 Task: Create a task  Fix issue causing slow database queries on high traffic pages , assign it to team member softage.10@softage.net in the project TradeWorks and update the status of the task to  On Track  , set the priority of the task to High.
Action: Mouse moved to (72, 420)
Screenshot: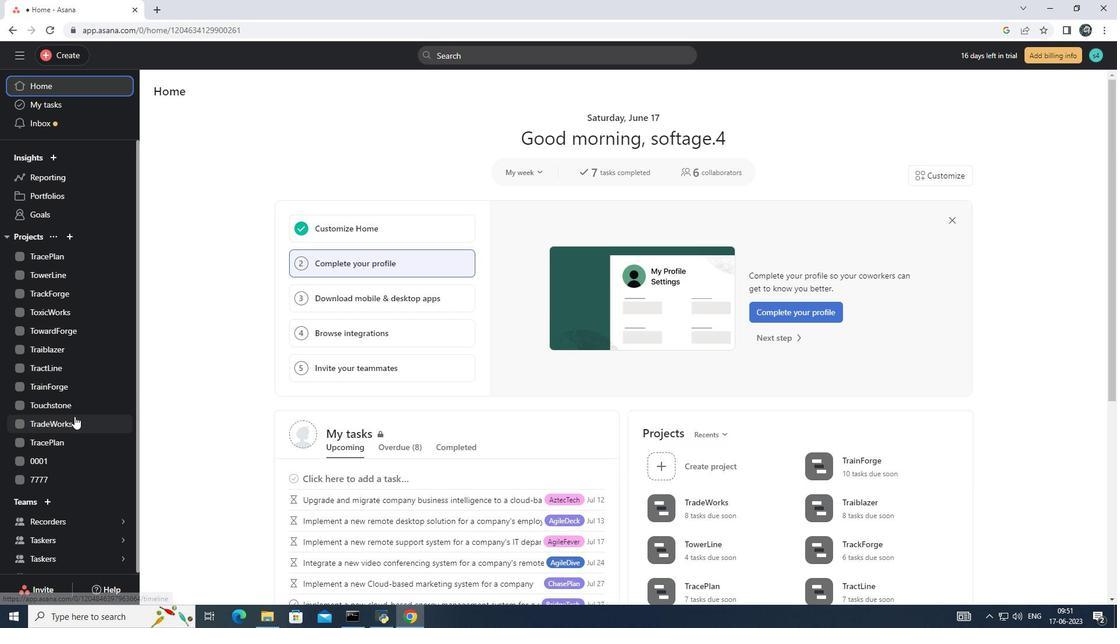 
Action: Mouse pressed left at (72, 420)
Screenshot: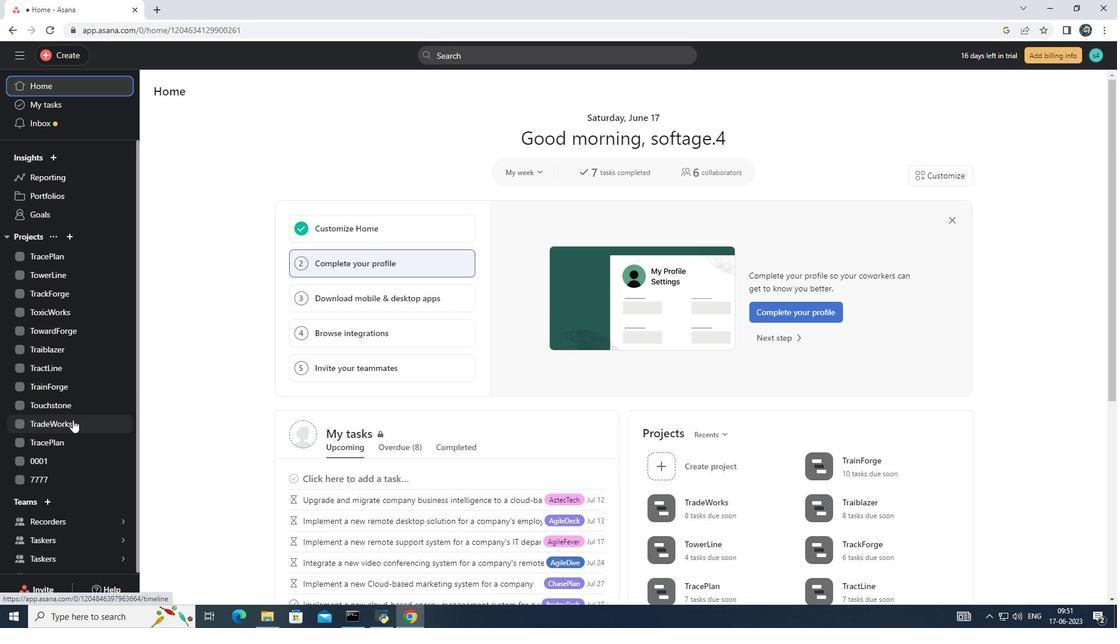 
Action: Mouse moved to (169, 140)
Screenshot: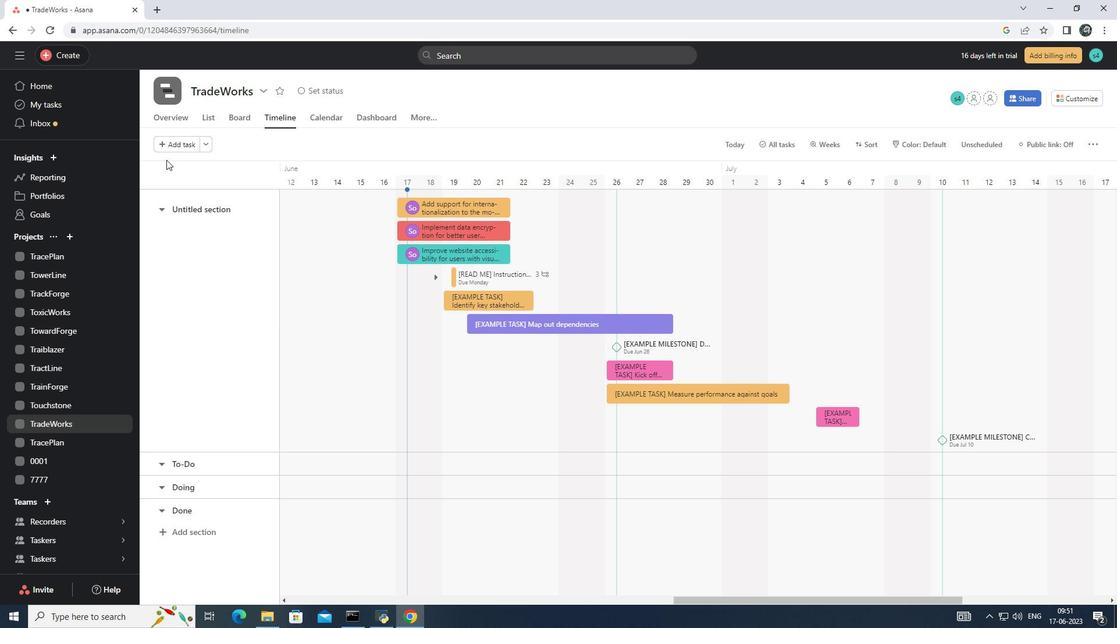 
Action: Mouse pressed left at (169, 140)
Screenshot: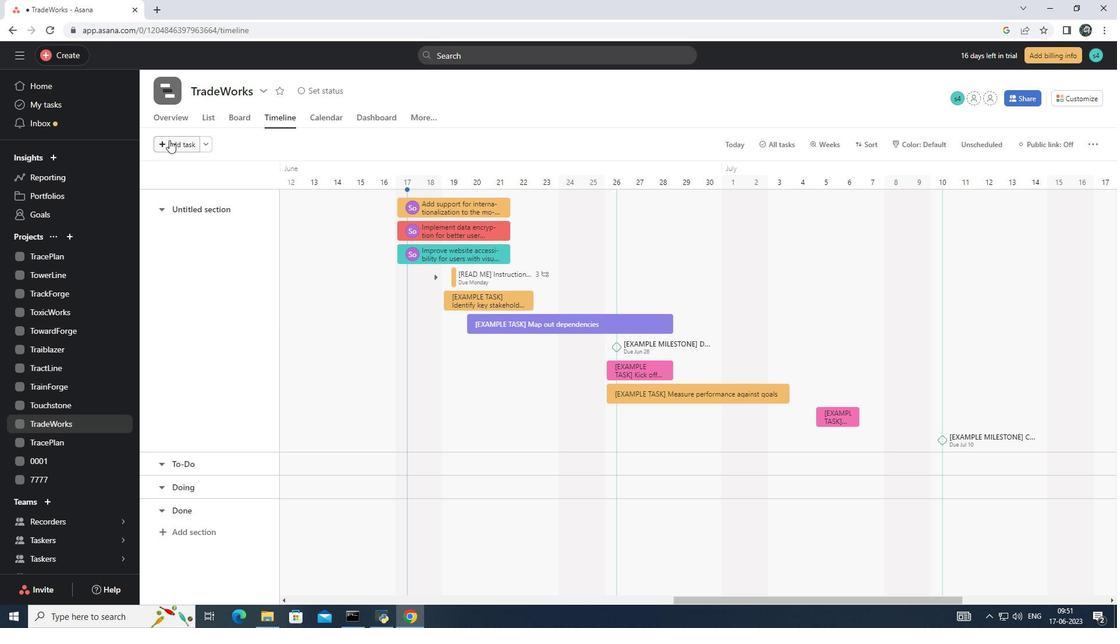 
Action: Mouse moved to (415, 207)
Screenshot: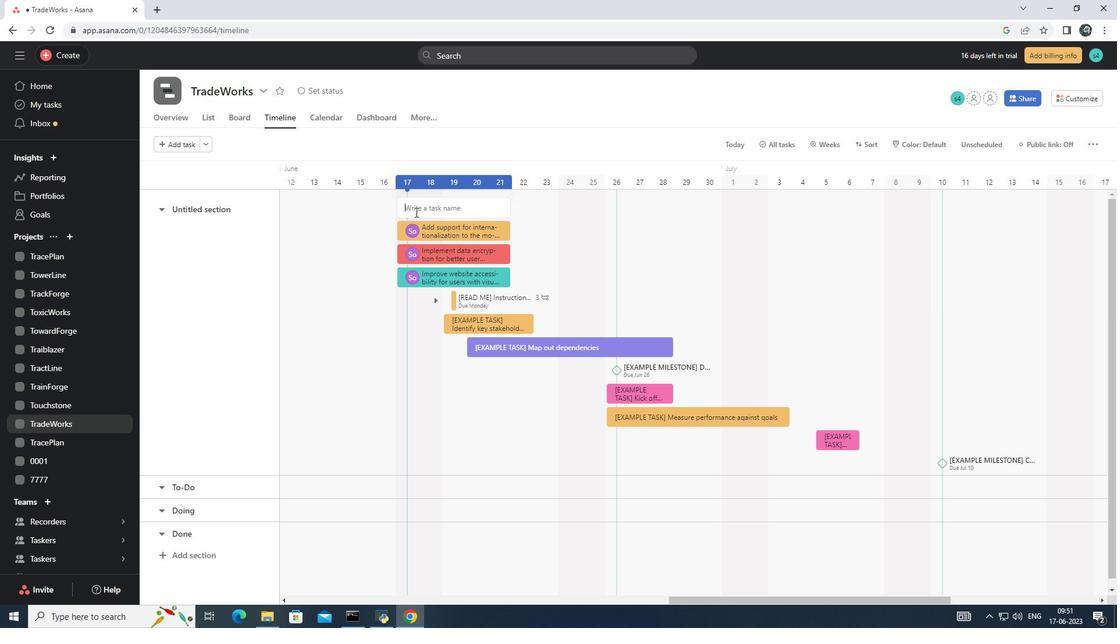 
Action: Mouse pressed left at (415, 207)
Screenshot: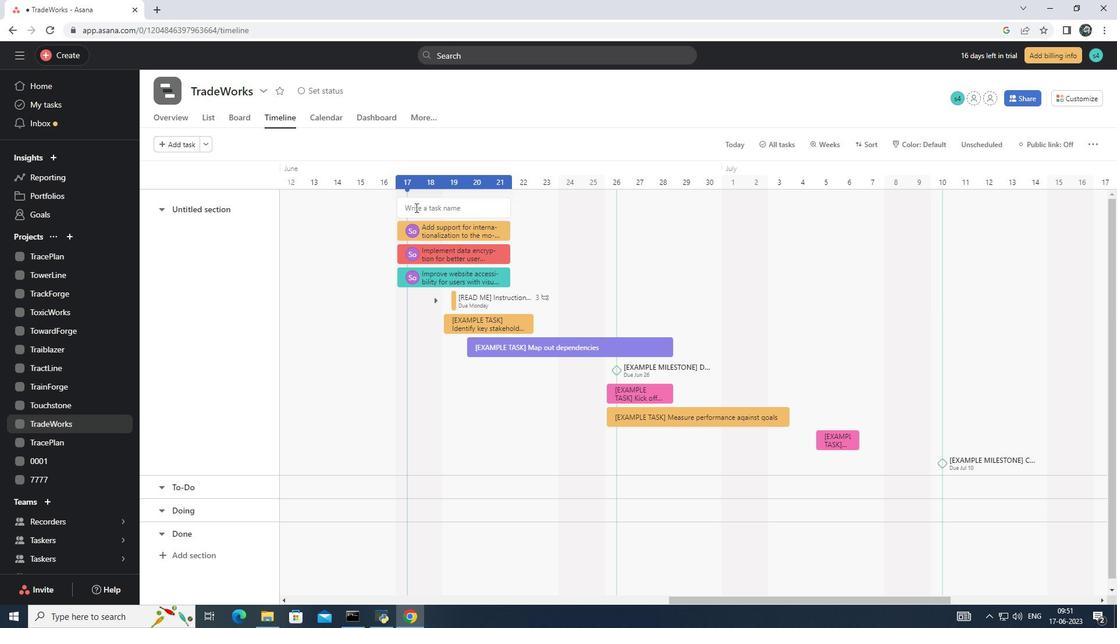 
Action: Key pressed <Key.shift><Key.shift><Key.shift><Key.shift>Fix<Key.space>issue<Key.space>causing<Key.space>slow<Key.space>data<Key.space><Key.backspace>base<Key.space>queries<Key.space>on<Key.space>high<Key.space>traffic<Key.space>pages<Key.enter>
Screenshot: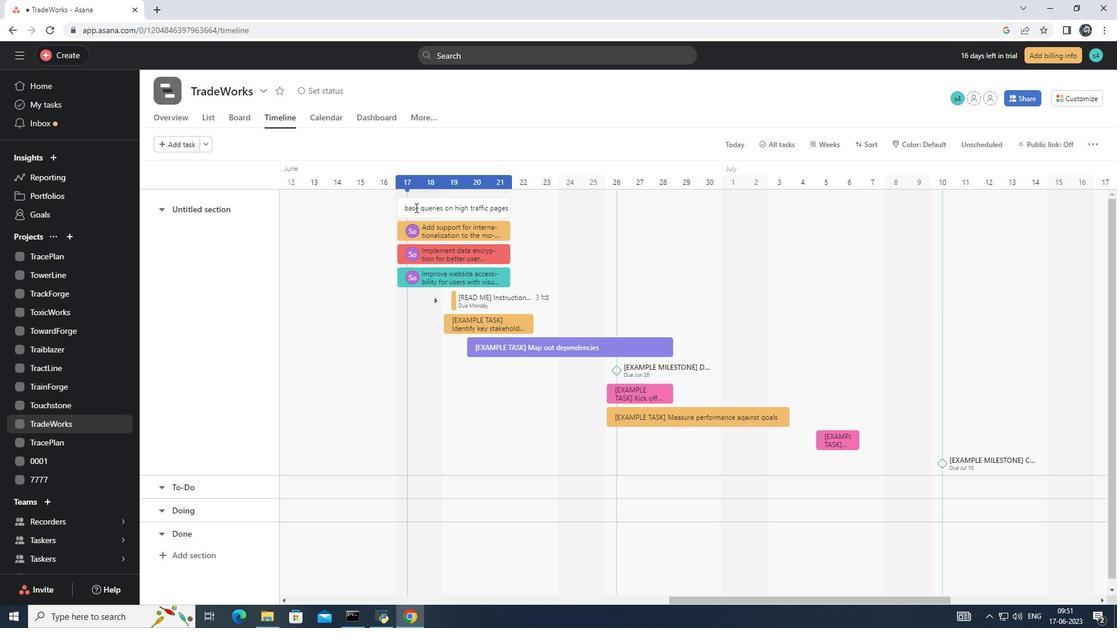 
Action: Mouse moved to (434, 210)
Screenshot: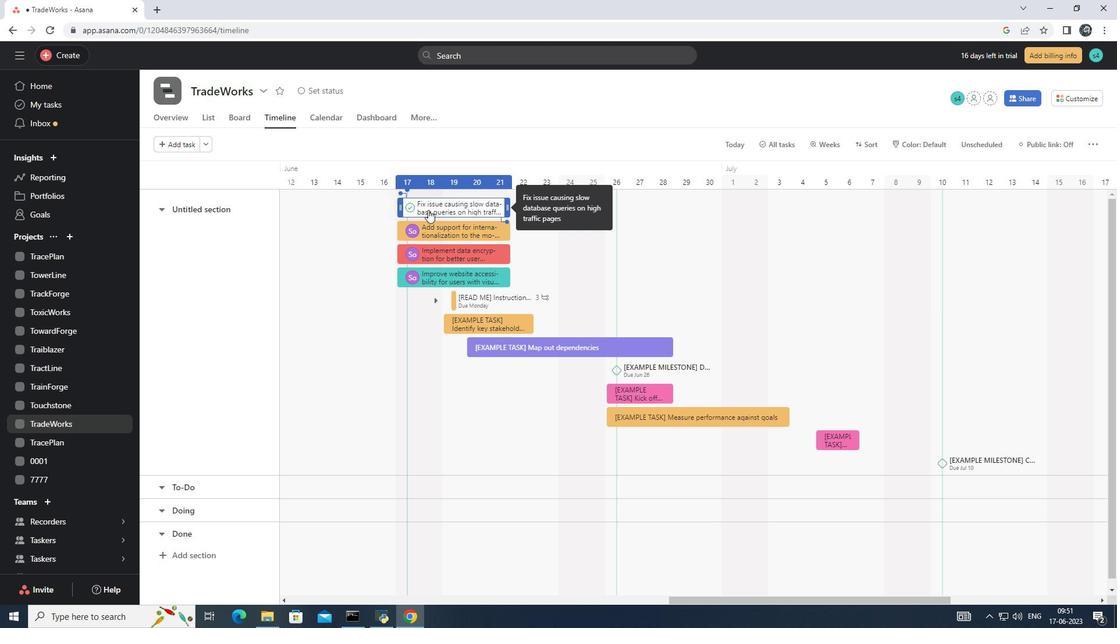 
Action: Mouse pressed left at (434, 210)
Screenshot: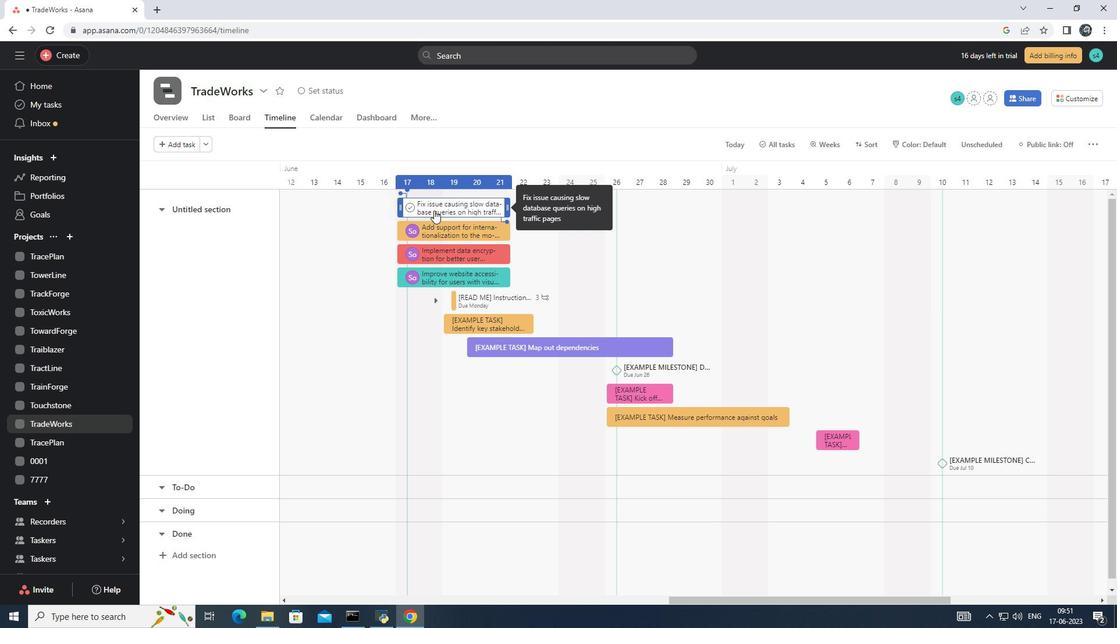 
Action: Mouse moved to (860, 228)
Screenshot: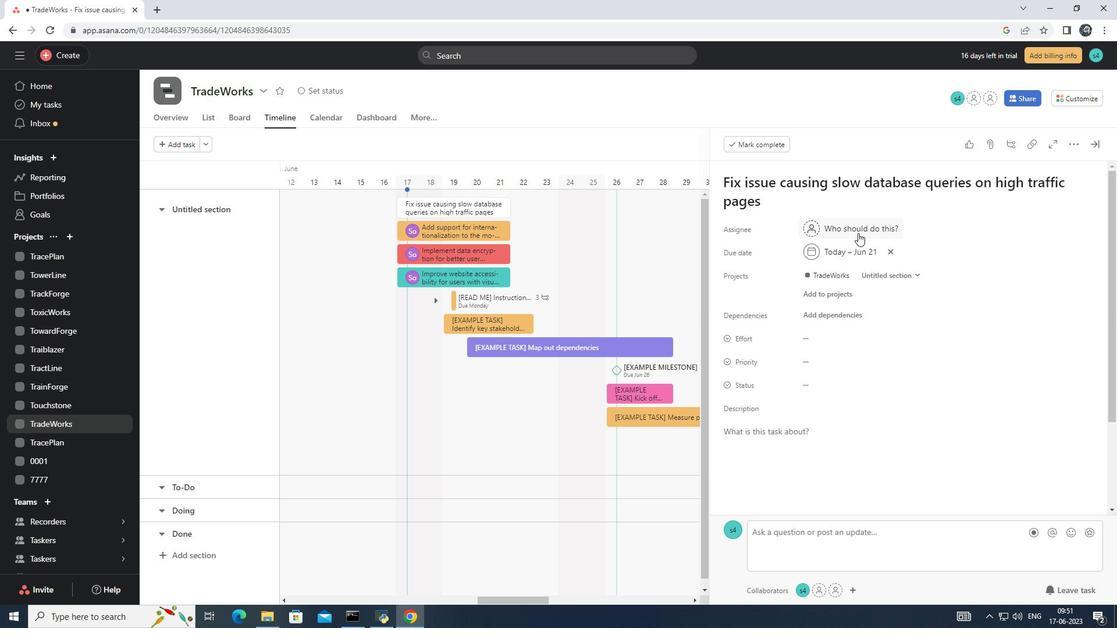 
Action: Mouse pressed left at (860, 228)
Screenshot: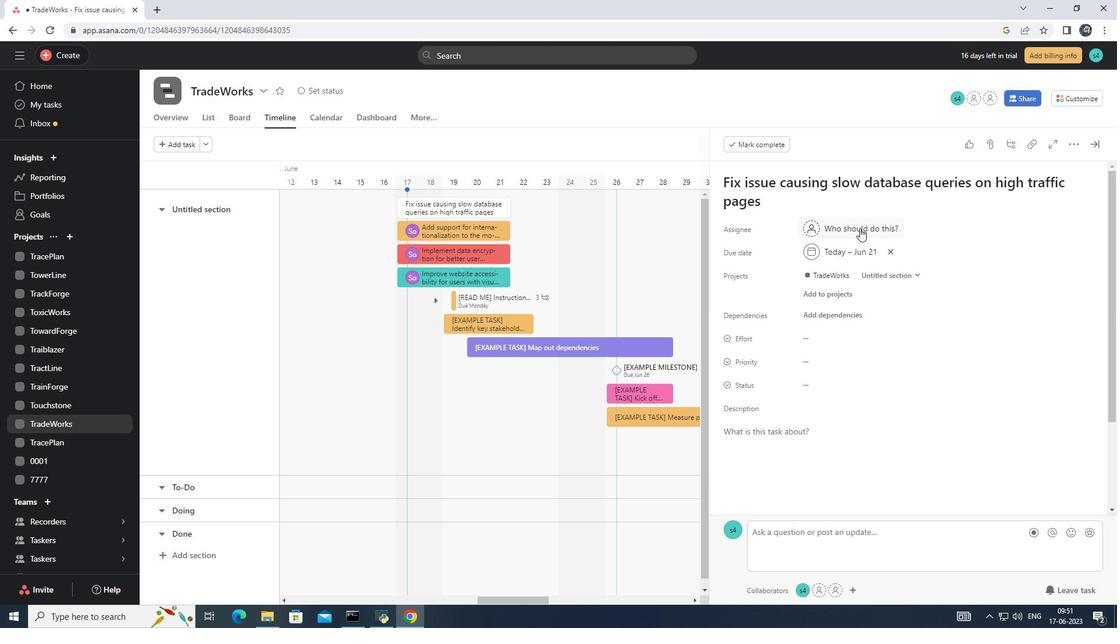
Action: Key pressed softage.10<Key.shift>@softage.net<Key.enter>
Screenshot: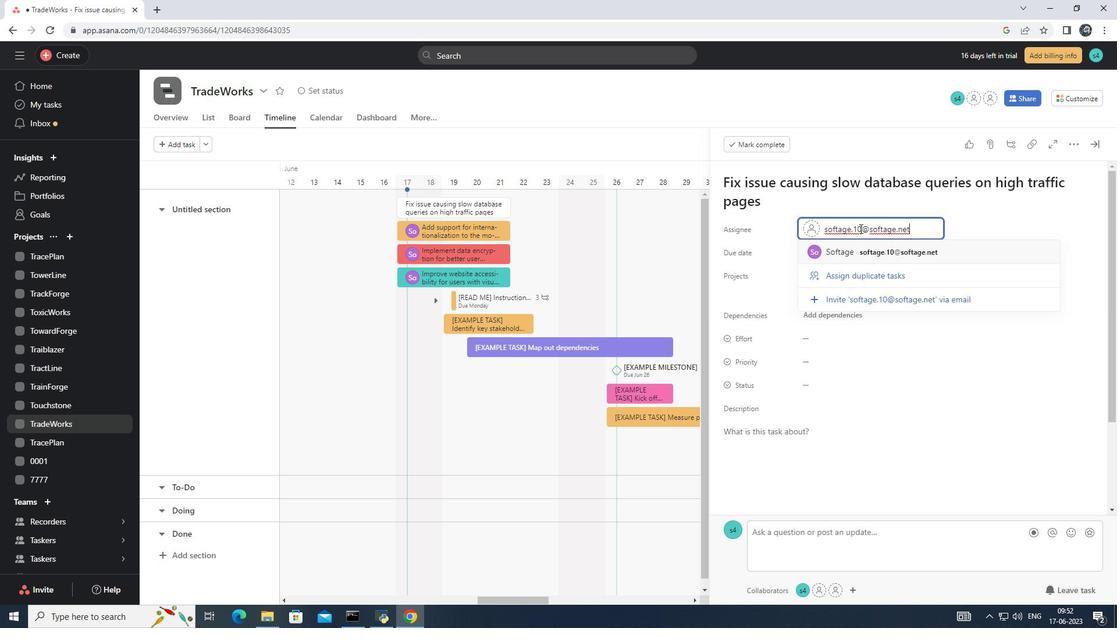 
Action: Mouse moved to (829, 386)
Screenshot: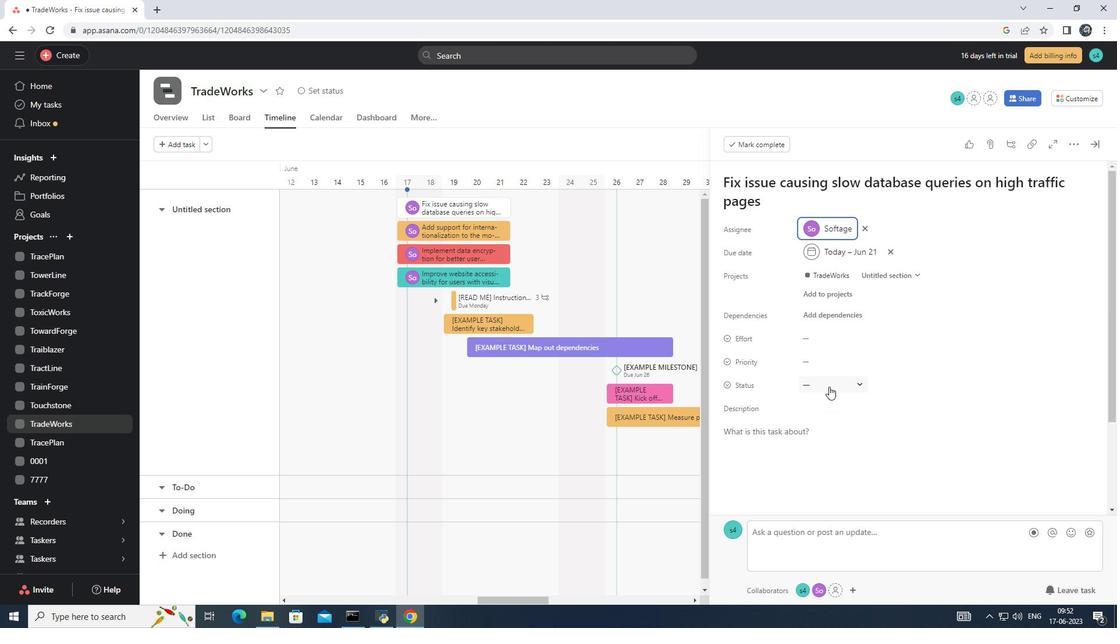
Action: Mouse pressed left at (829, 386)
Screenshot: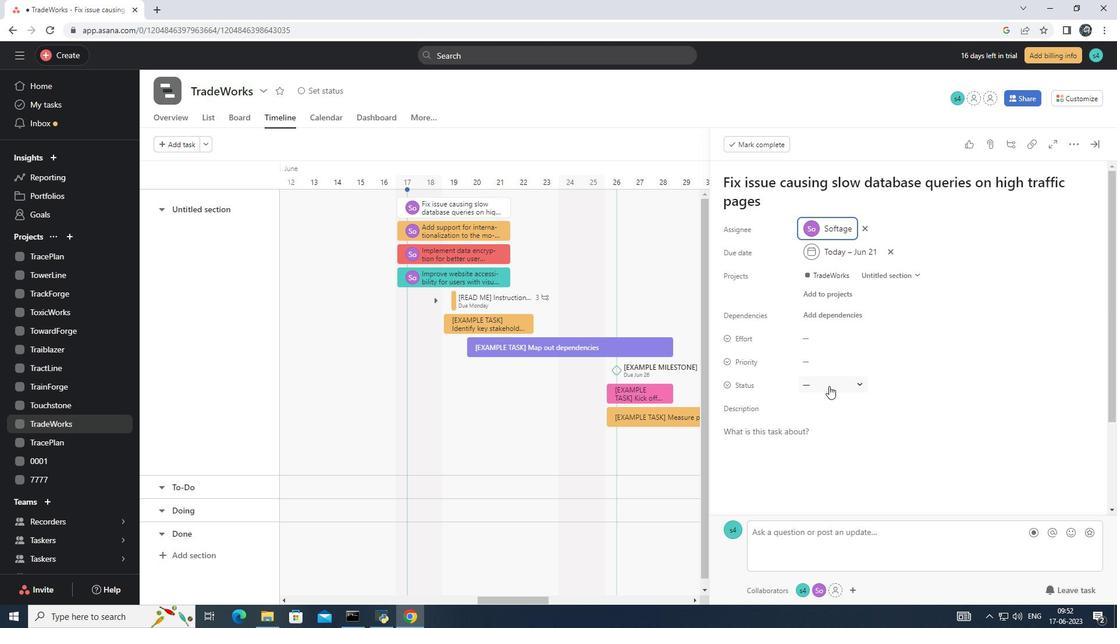 
Action: Mouse moved to (874, 426)
Screenshot: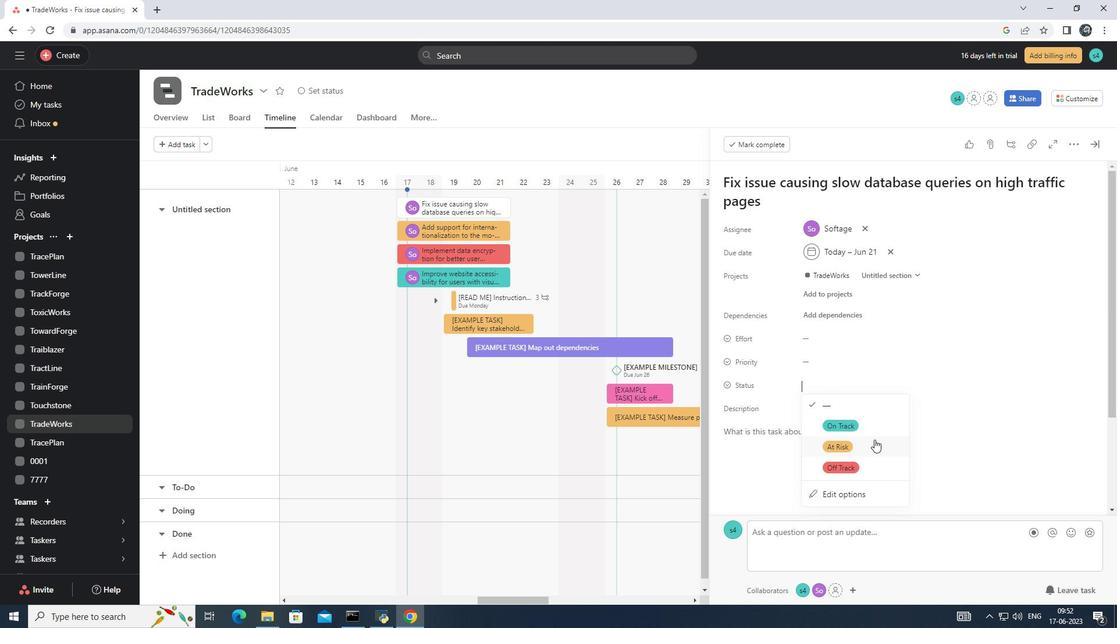 
Action: Mouse pressed left at (874, 426)
Screenshot: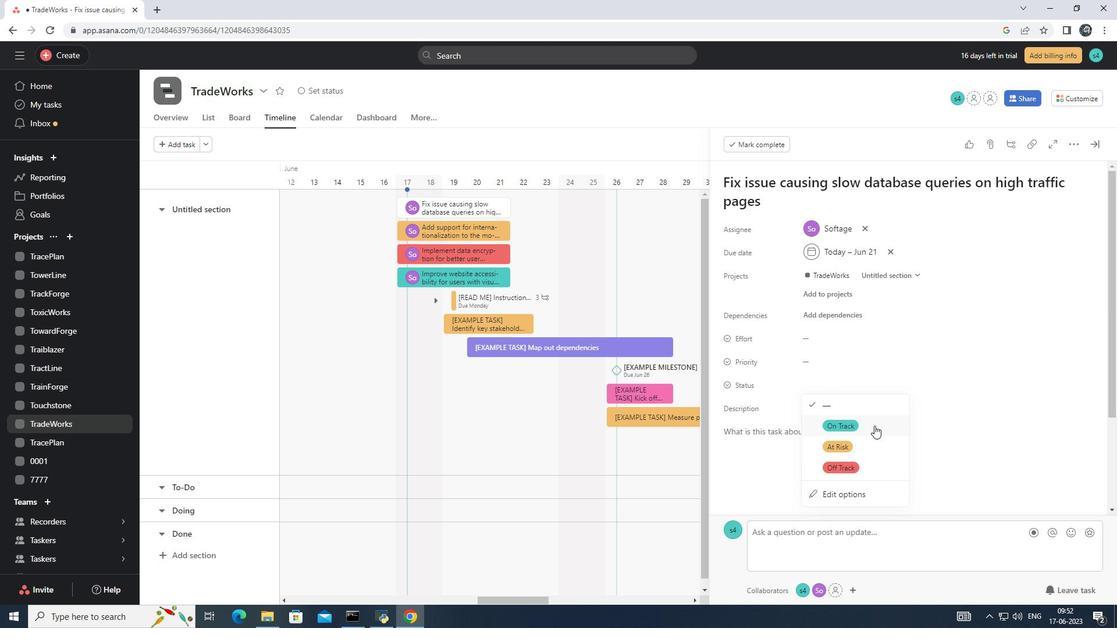 
Action: Mouse moved to (833, 358)
Screenshot: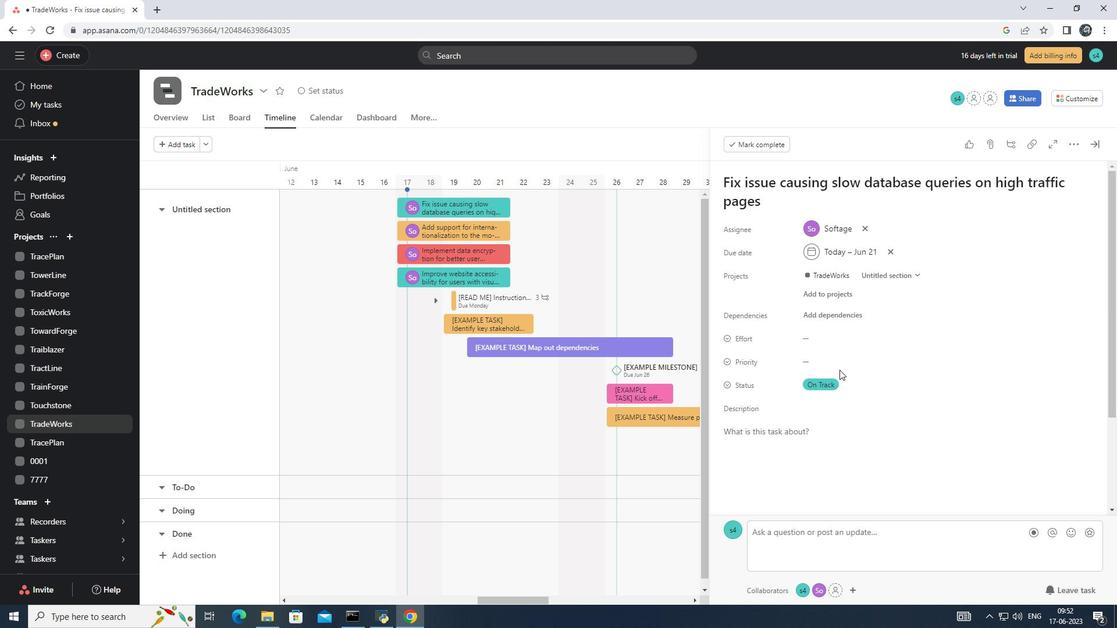 
Action: Mouse pressed left at (833, 358)
Screenshot: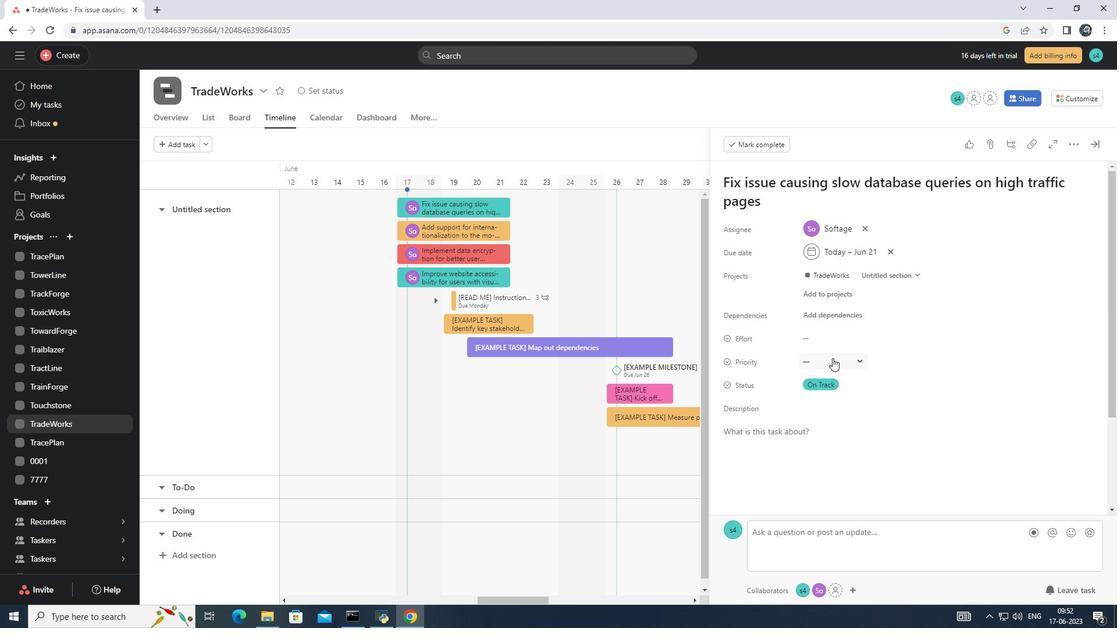 
Action: Mouse moved to (874, 402)
Screenshot: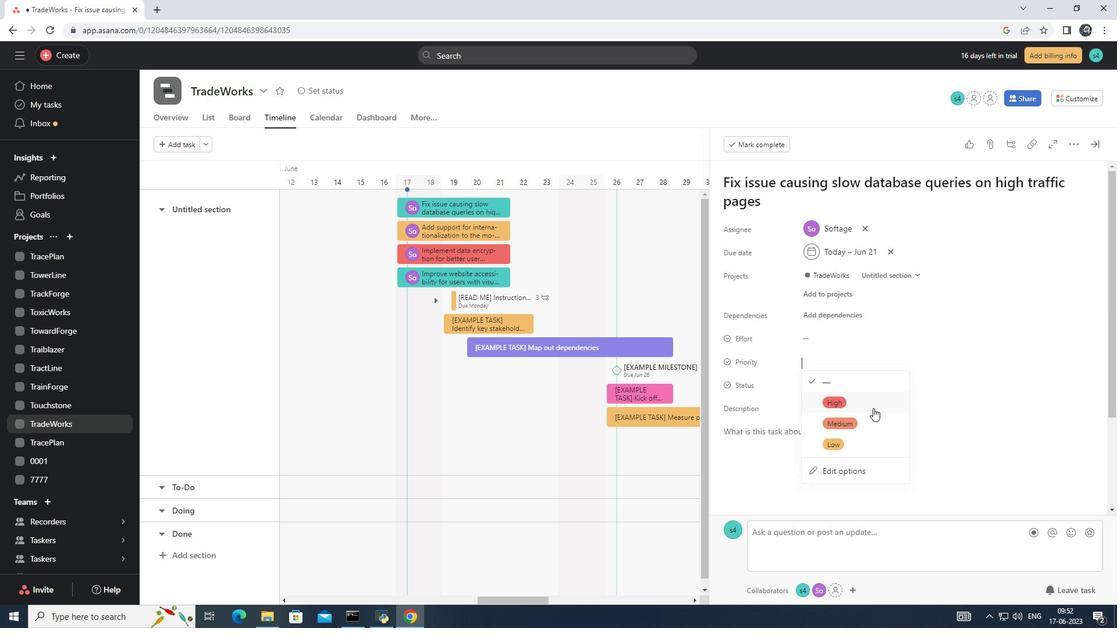 
Action: Mouse pressed left at (874, 402)
Screenshot: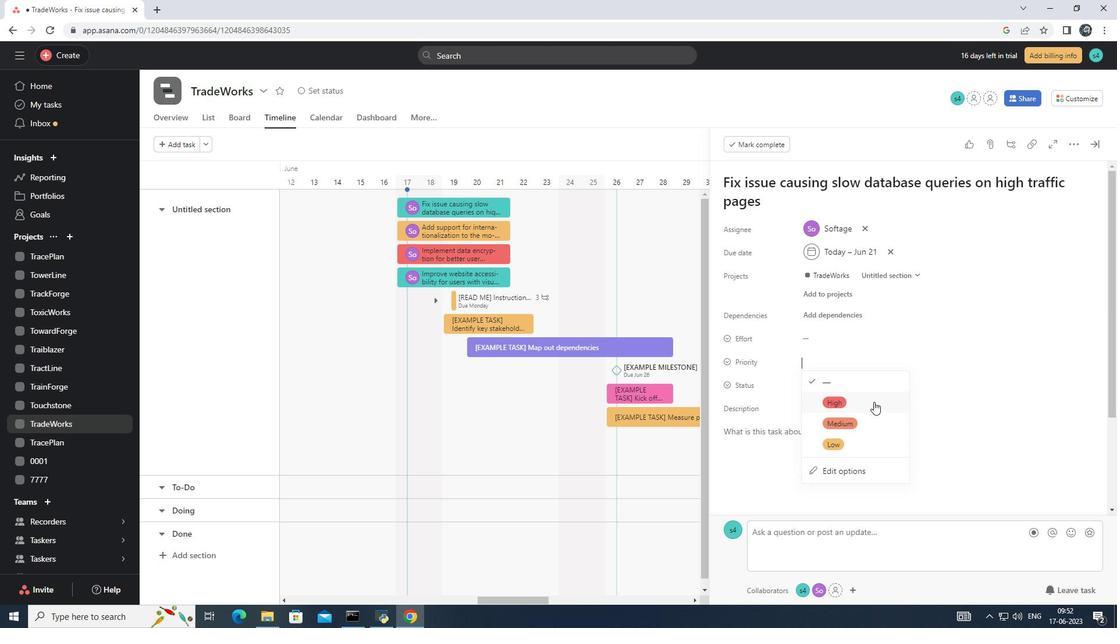 
